 Task: Copy the link of Cottage in Huntsvill, Ontario, Canada to share the place.
Action: Mouse moved to (402, 185)
Screenshot: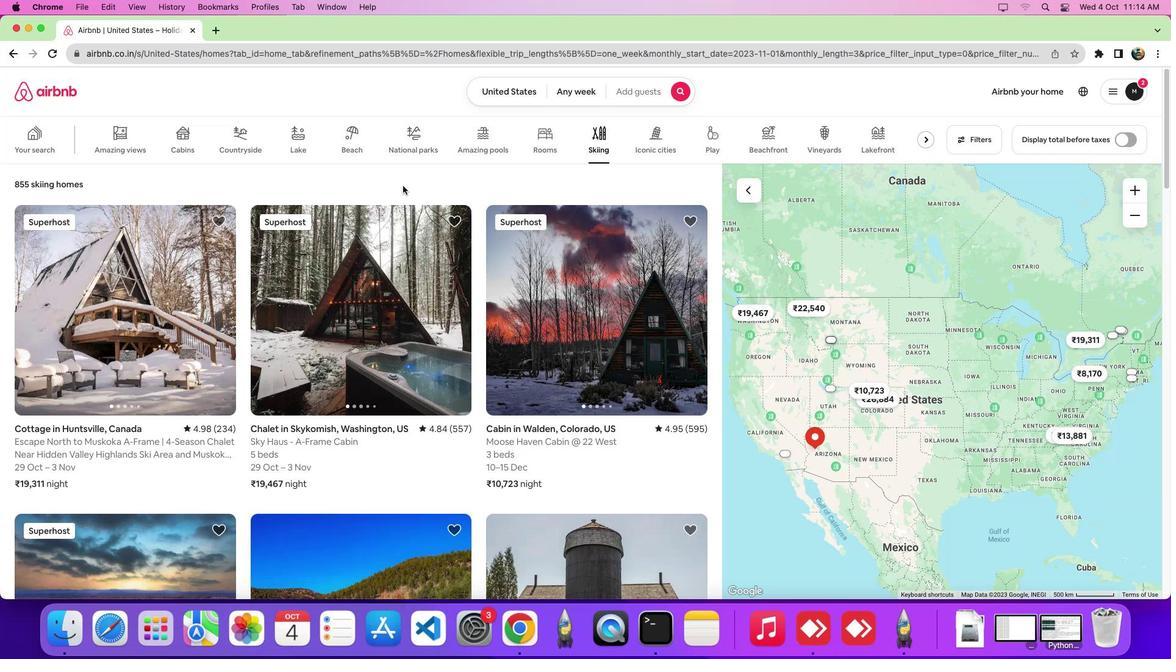
Action: Mouse pressed left at (402, 185)
Screenshot: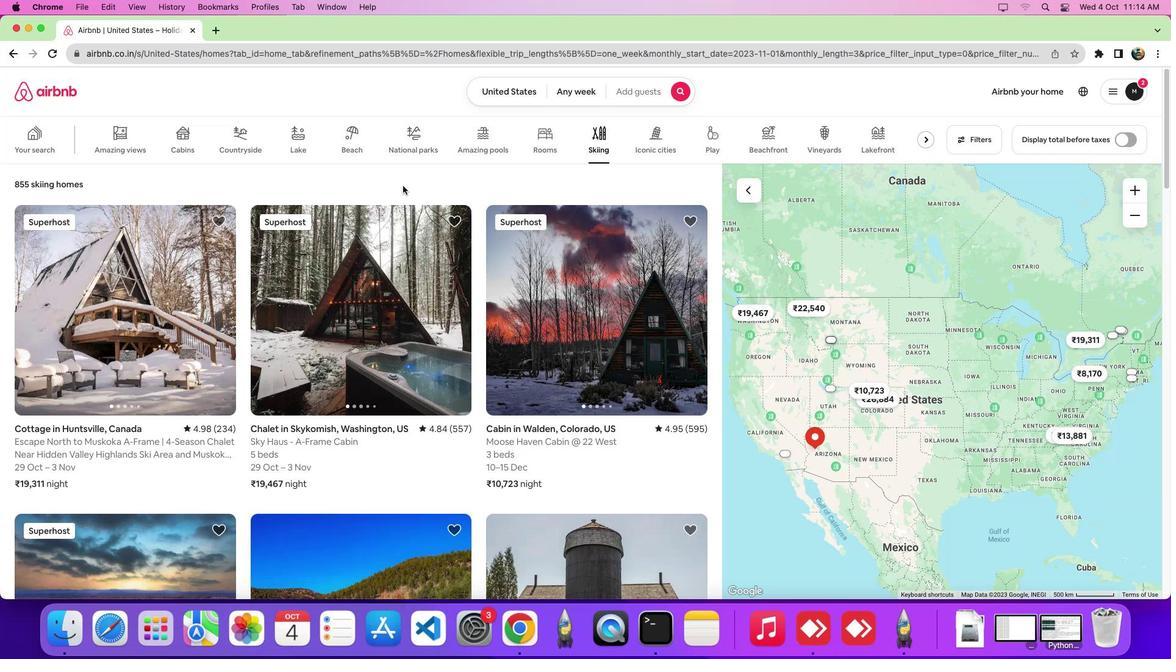 
Action: Mouse moved to (604, 142)
Screenshot: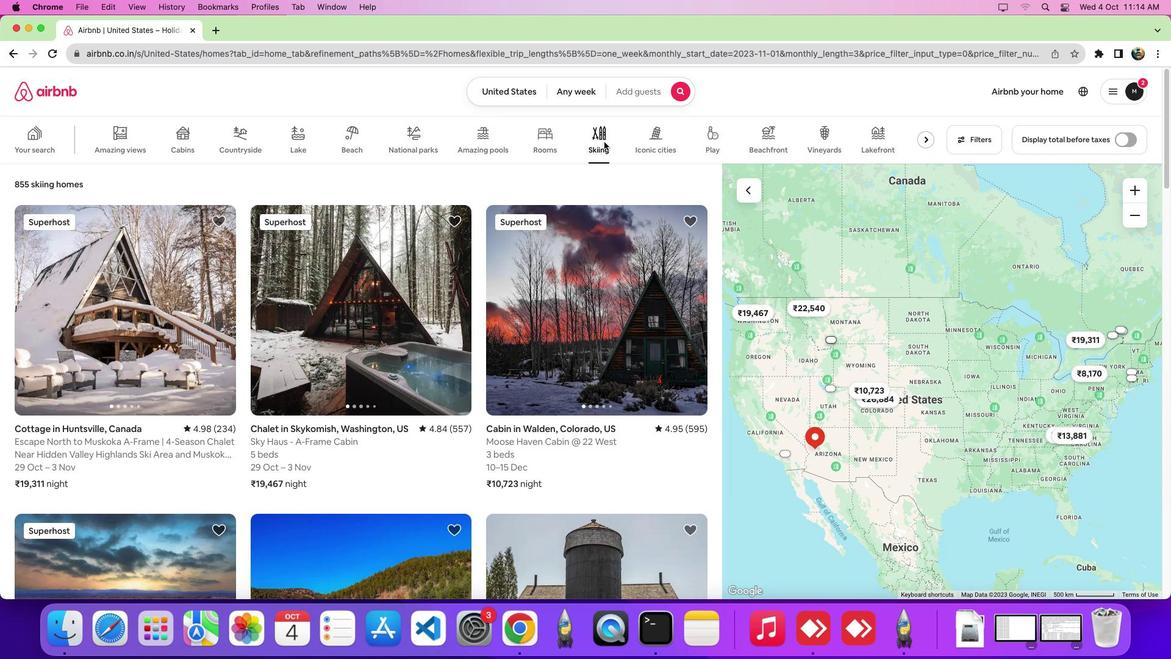 
Action: Mouse pressed left at (604, 142)
Screenshot: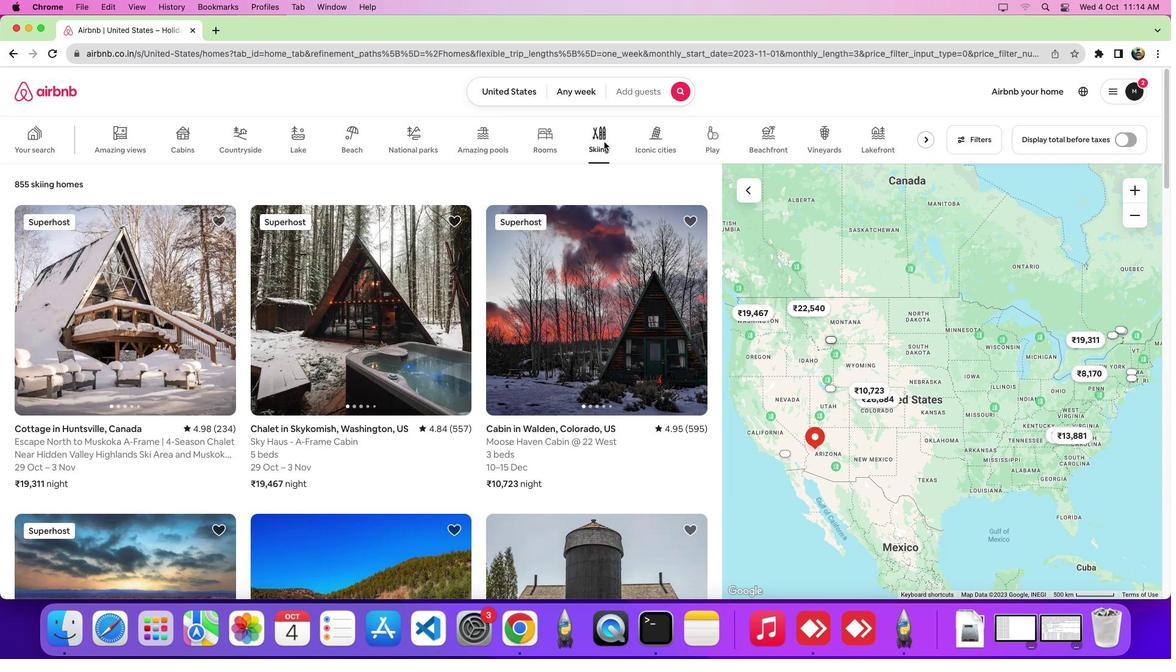 
Action: Mouse moved to (159, 328)
Screenshot: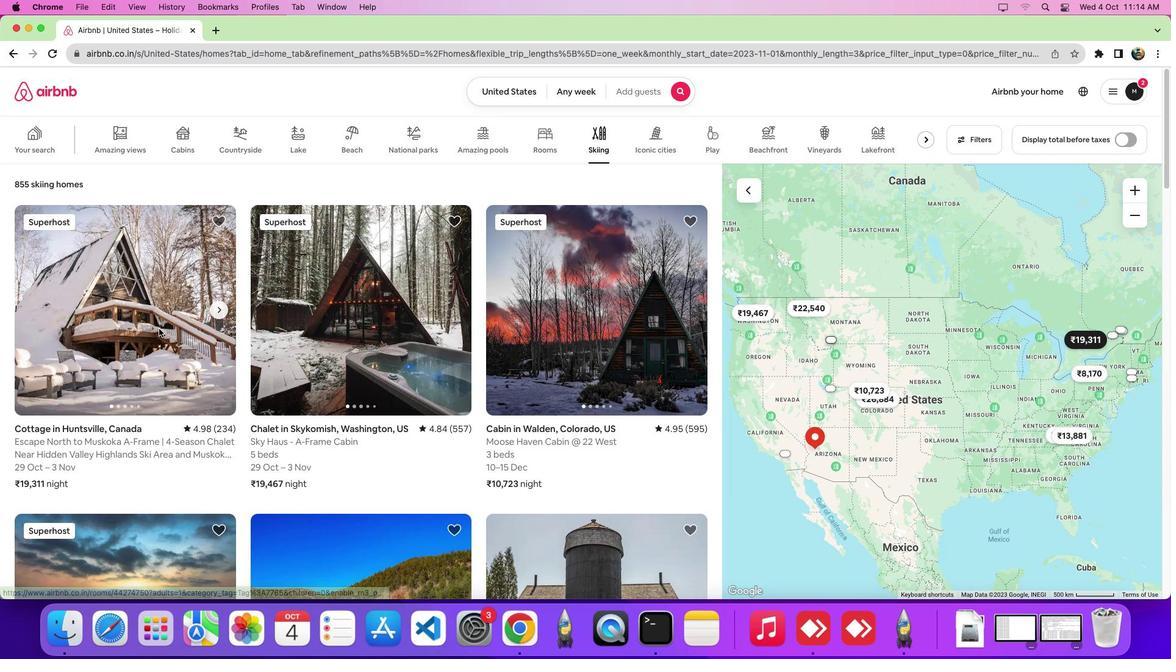 
Action: Mouse pressed left at (159, 328)
Screenshot: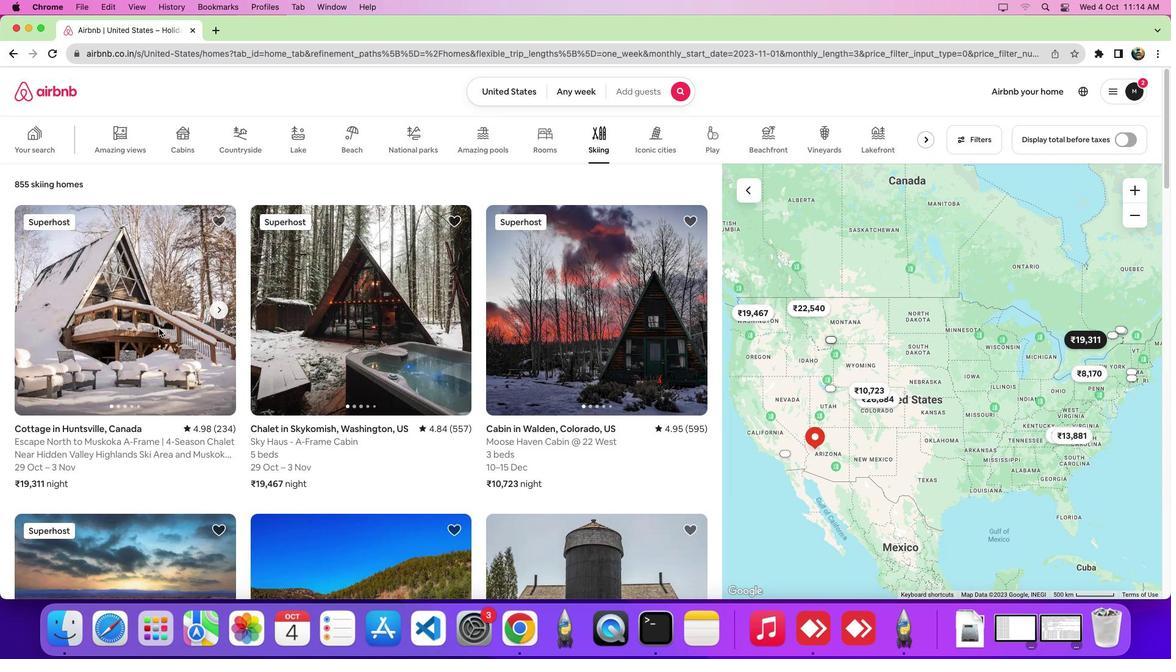 
Action: Mouse moved to (850, 141)
Screenshot: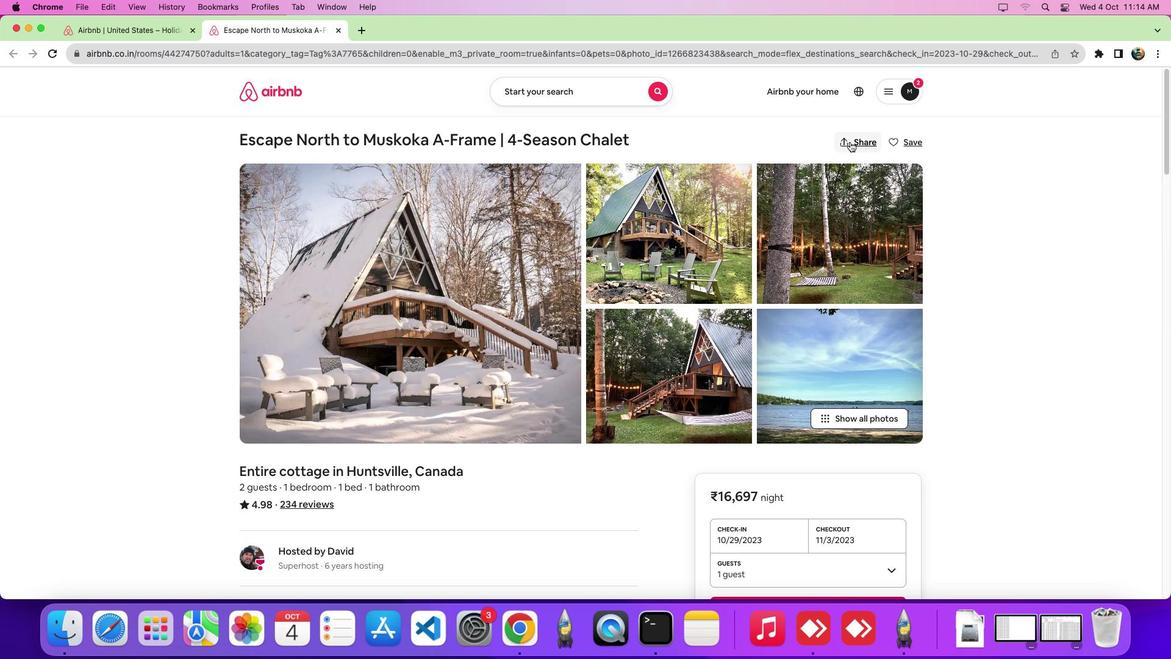 
Action: Mouse pressed left at (850, 141)
Screenshot: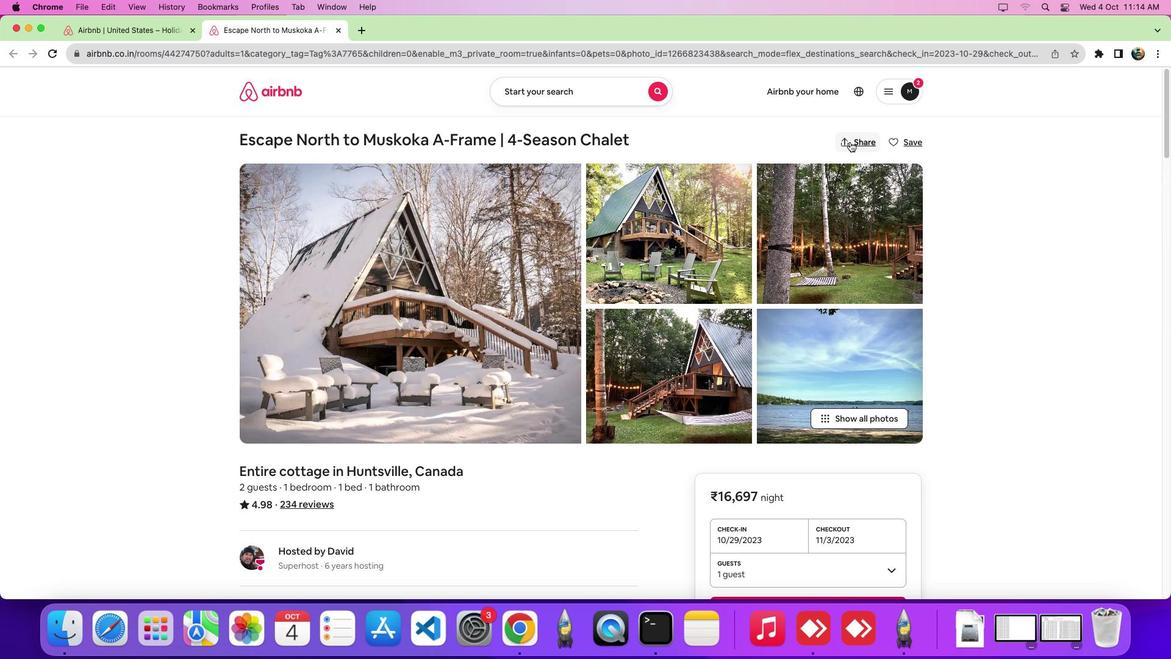 
Action: Mouse moved to (506, 300)
Screenshot: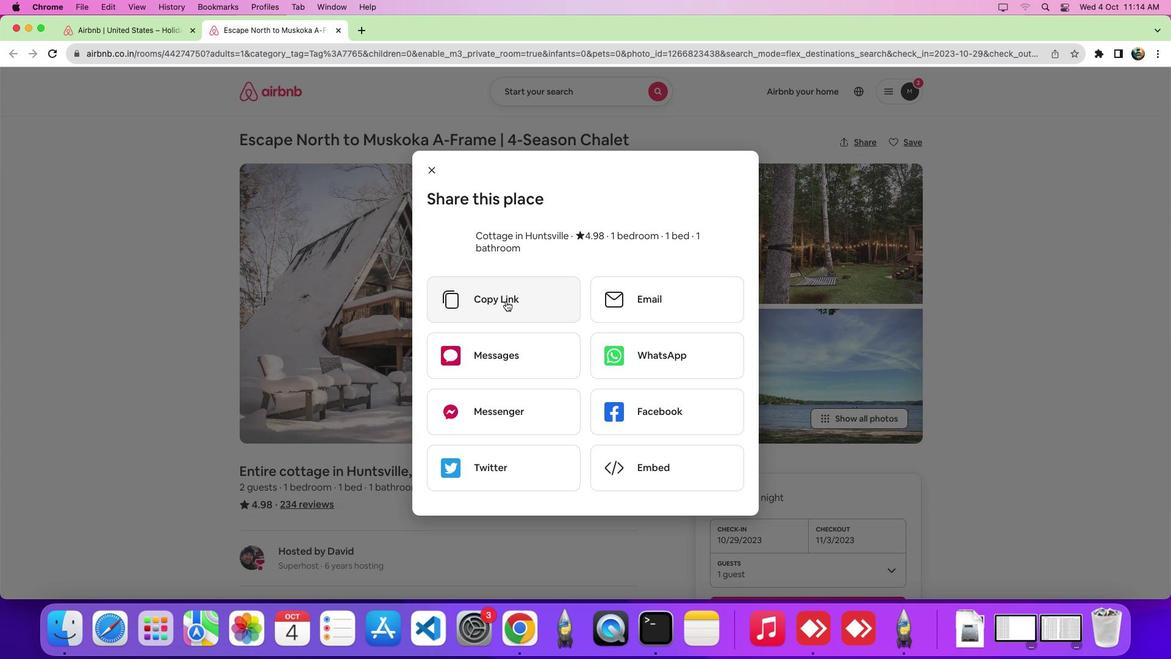 
Action: Mouse pressed left at (506, 300)
Screenshot: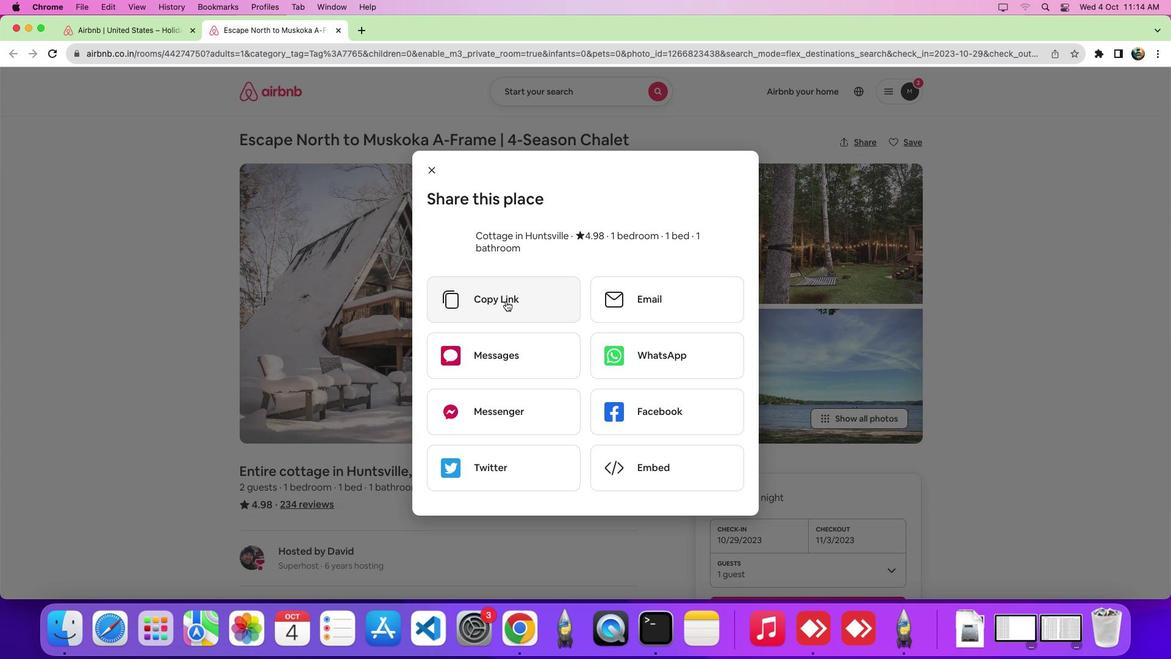 
Action: Mouse moved to (505, 300)
Screenshot: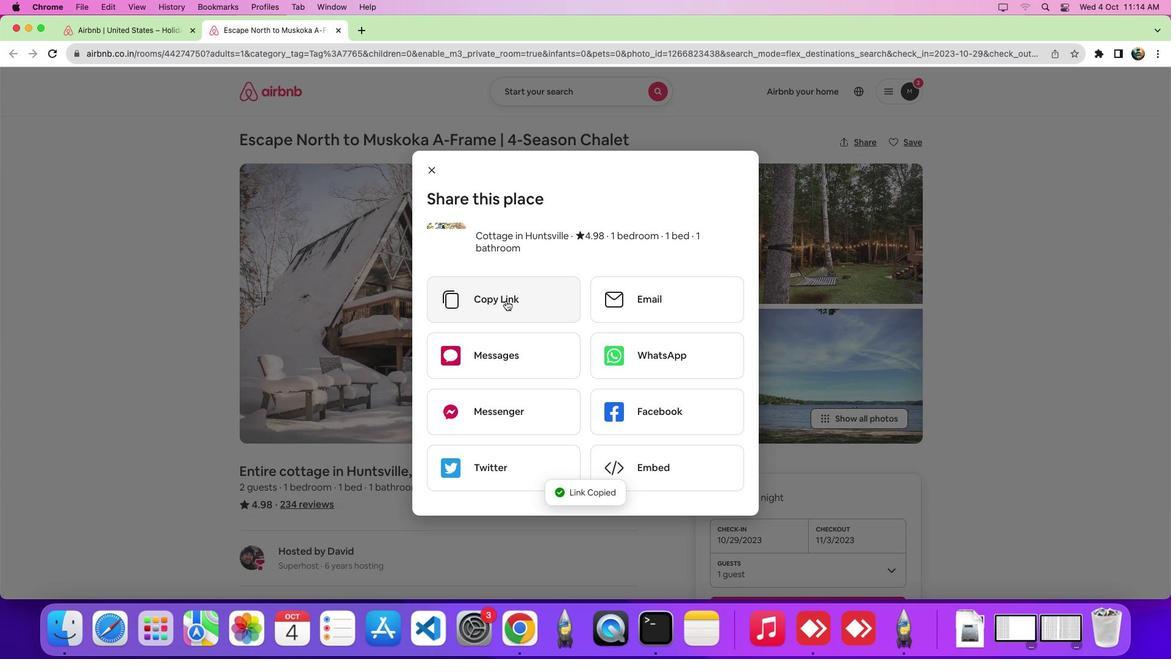 
